 Task: Add Lifted Chardonnay to the cart.
Action: Mouse moved to (948, 319)
Screenshot: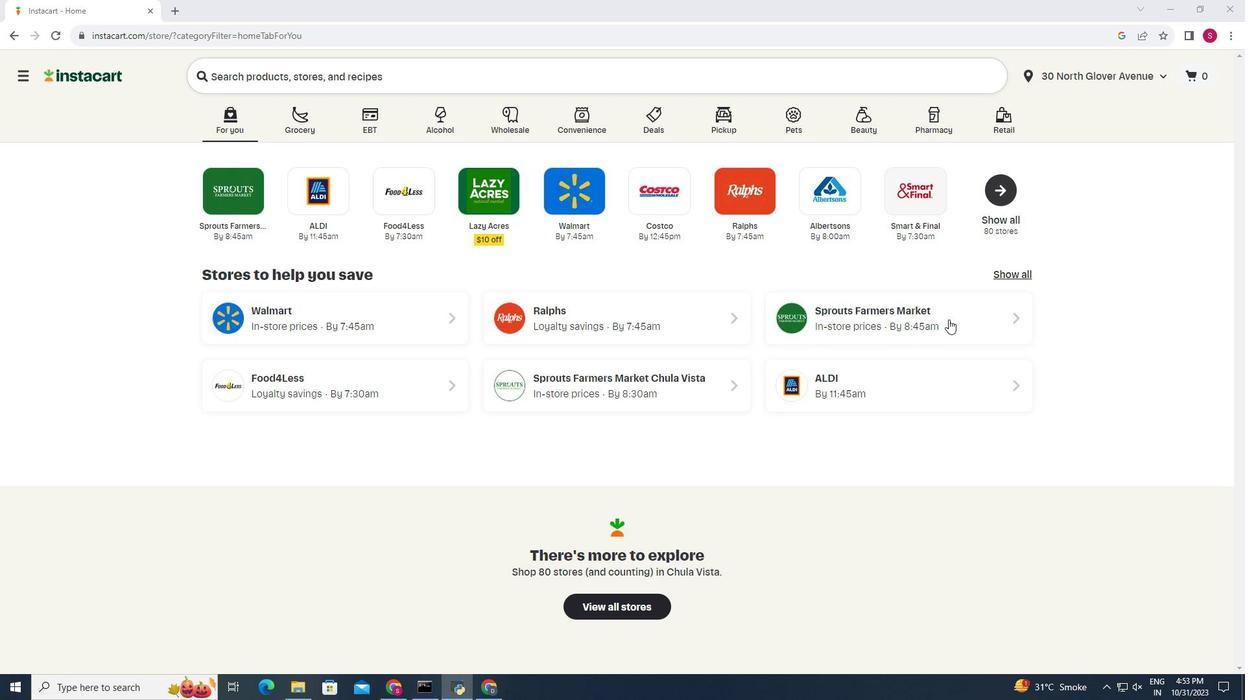 
Action: Mouse pressed left at (948, 319)
Screenshot: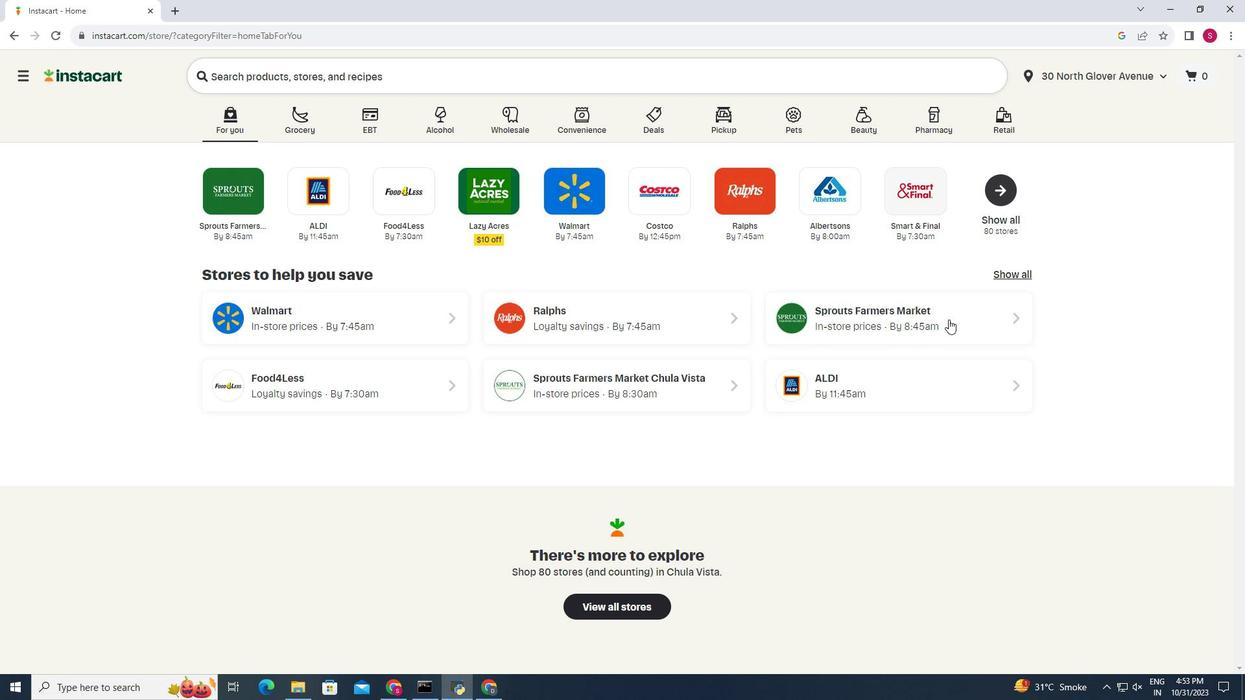 
Action: Mouse moved to (57, 620)
Screenshot: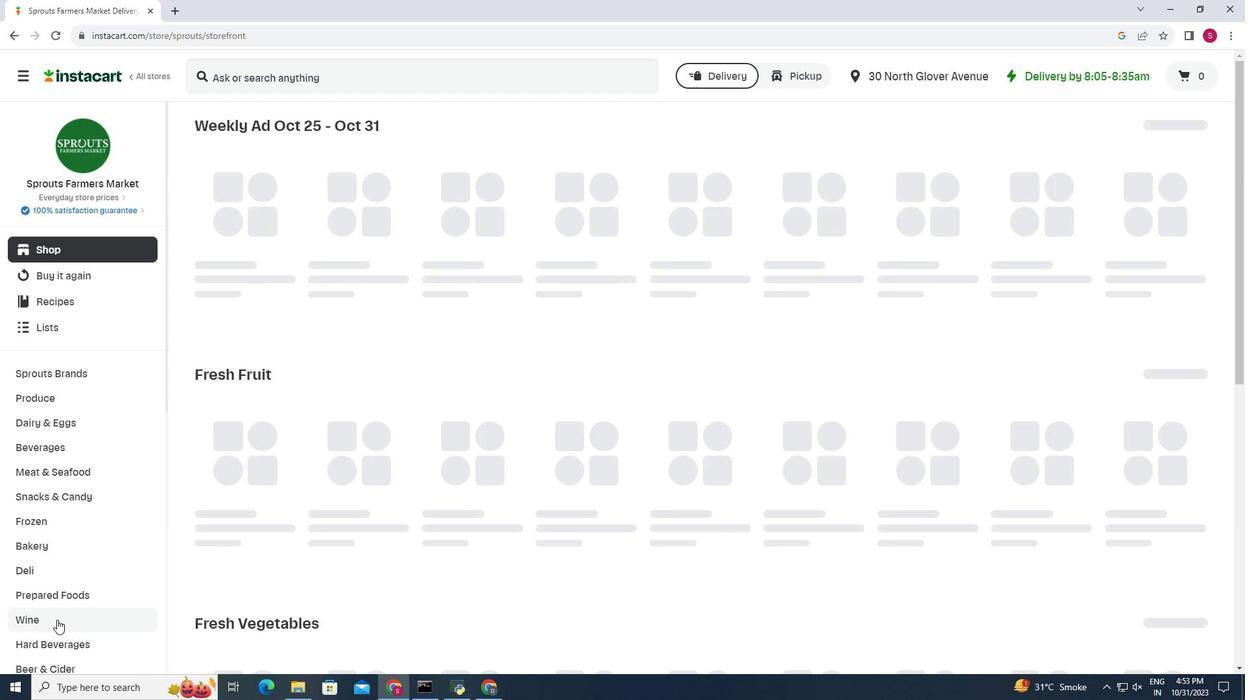 
Action: Mouse pressed left at (57, 620)
Screenshot: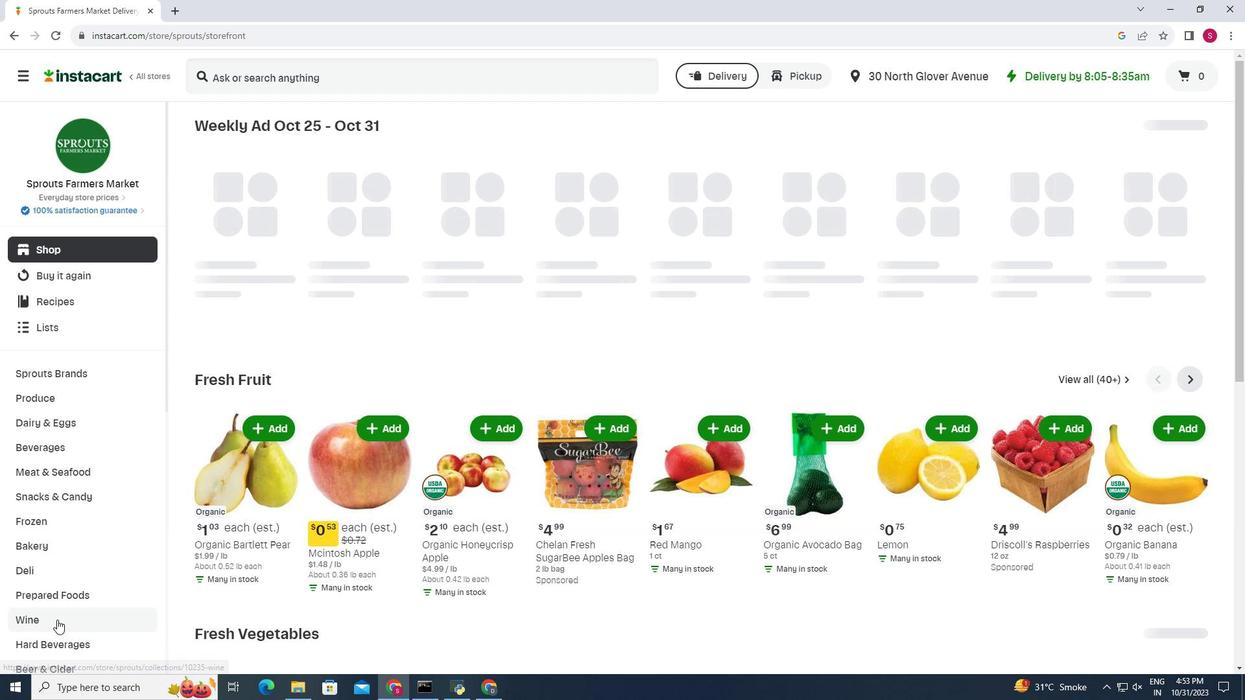
Action: Mouse moved to (348, 160)
Screenshot: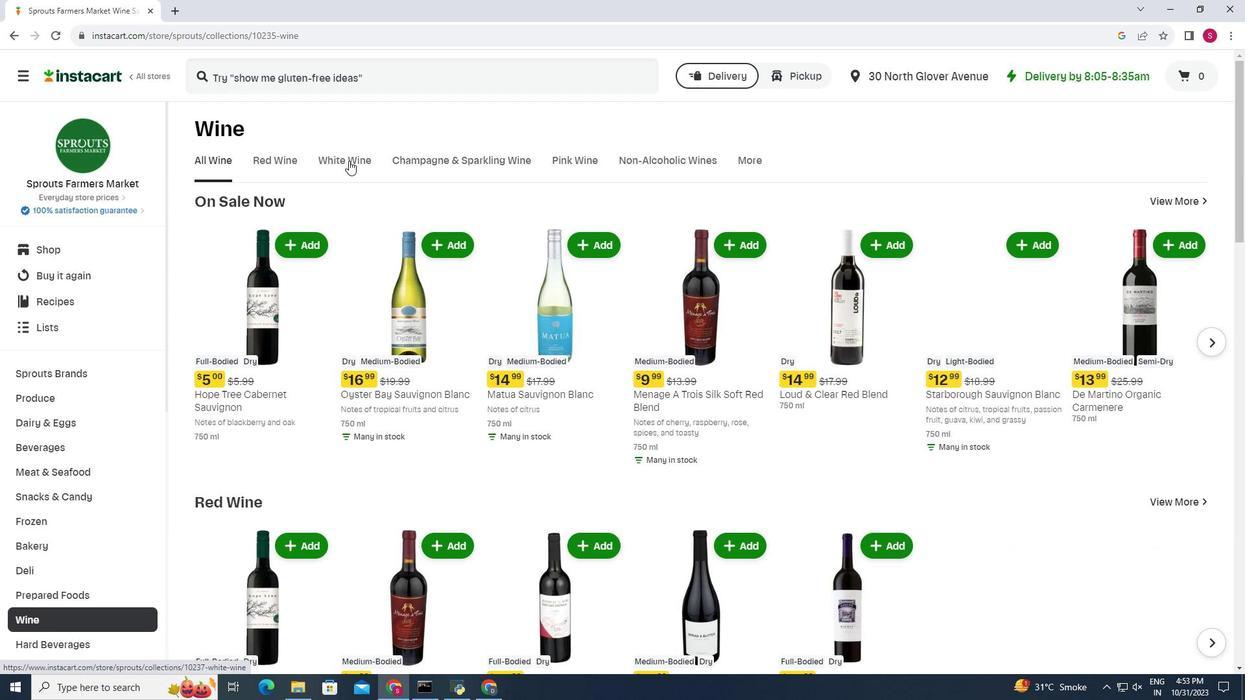 
Action: Mouse pressed left at (348, 160)
Screenshot: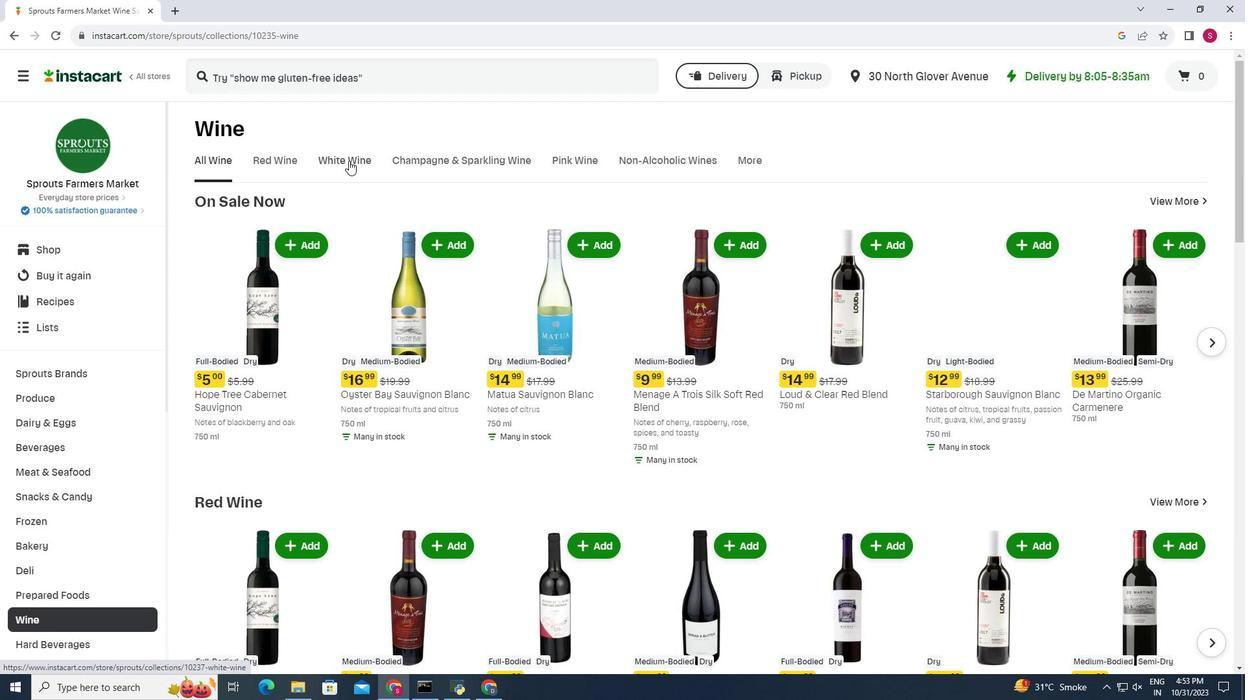 
Action: Mouse moved to (409, 201)
Screenshot: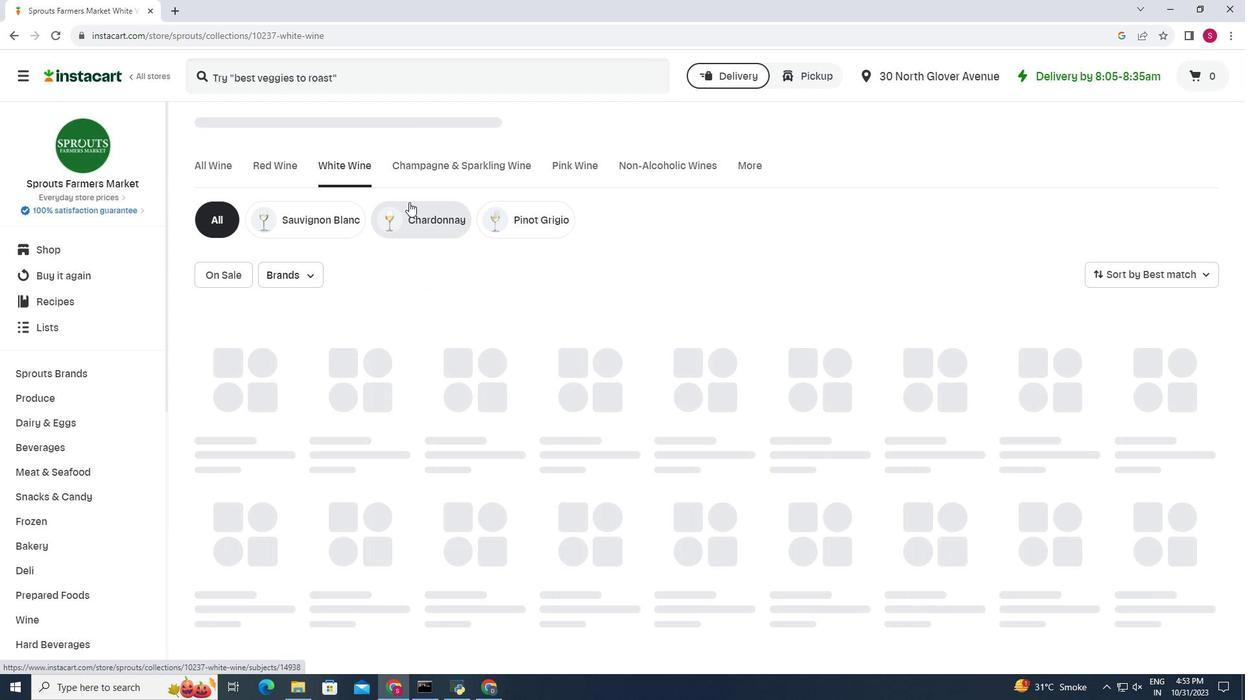 
Action: Mouse pressed left at (409, 201)
Screenshot: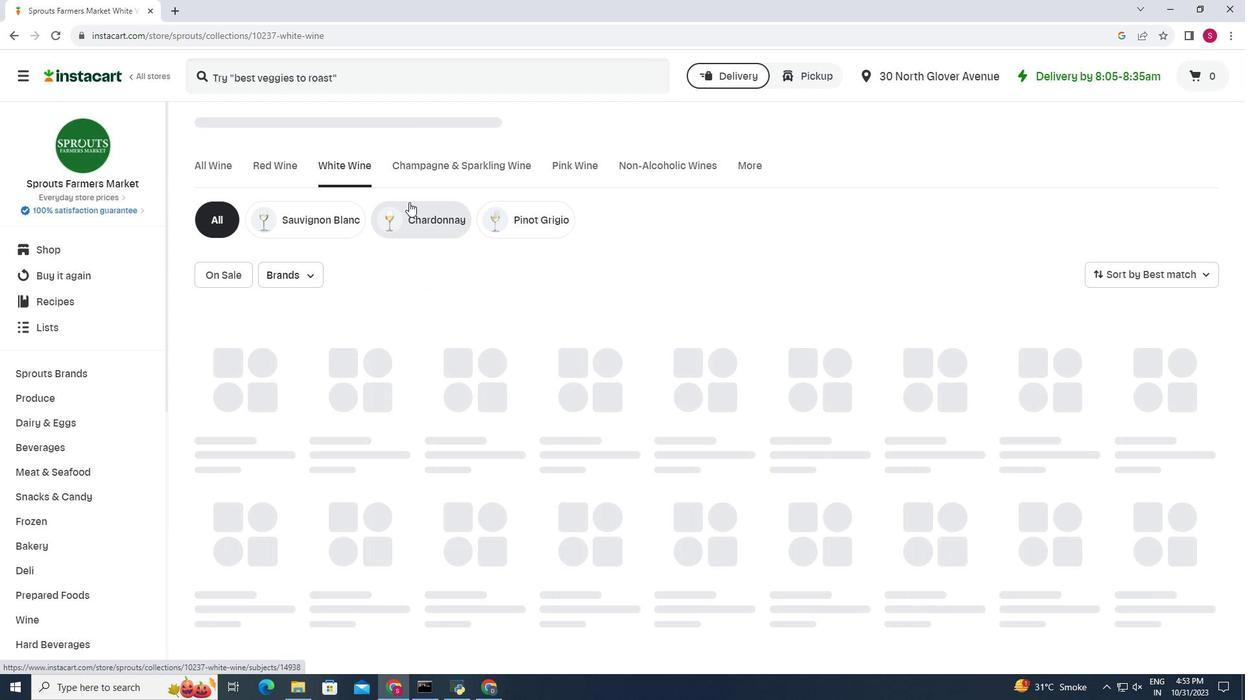 
Action: Mouse moved to (322, 280)
Screenshot: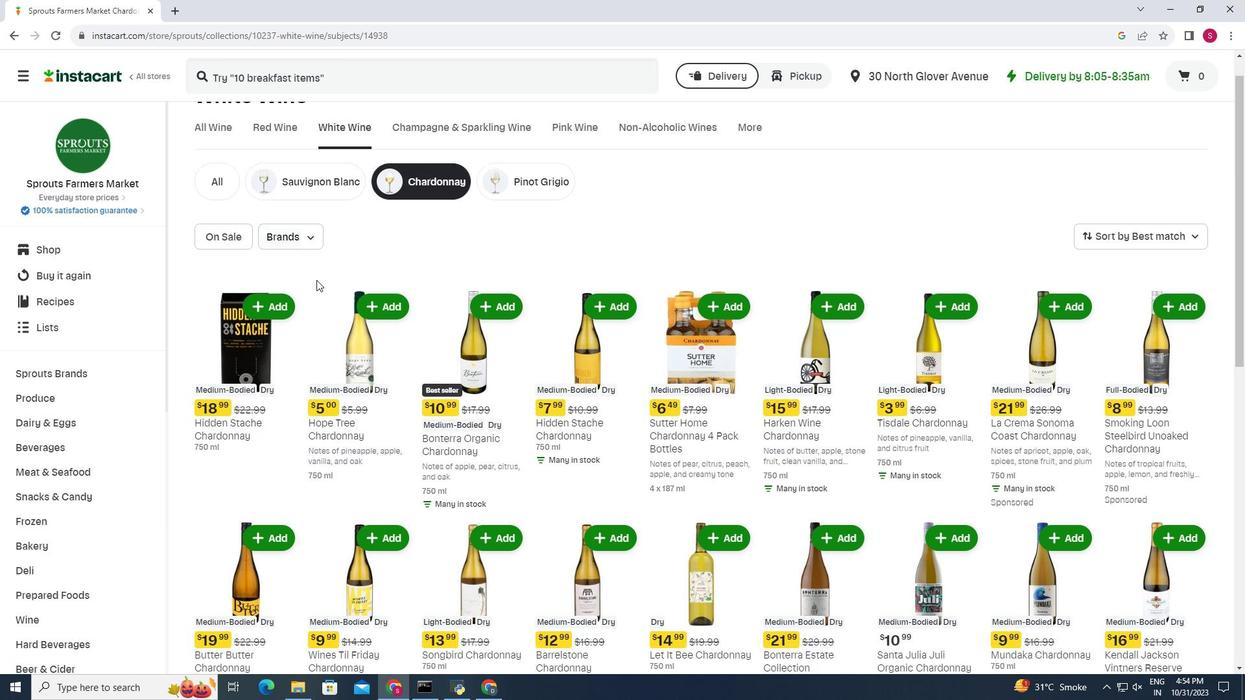 
Action: Mouse scrolled (322, 279) with delta (0, 0)
Screenshot: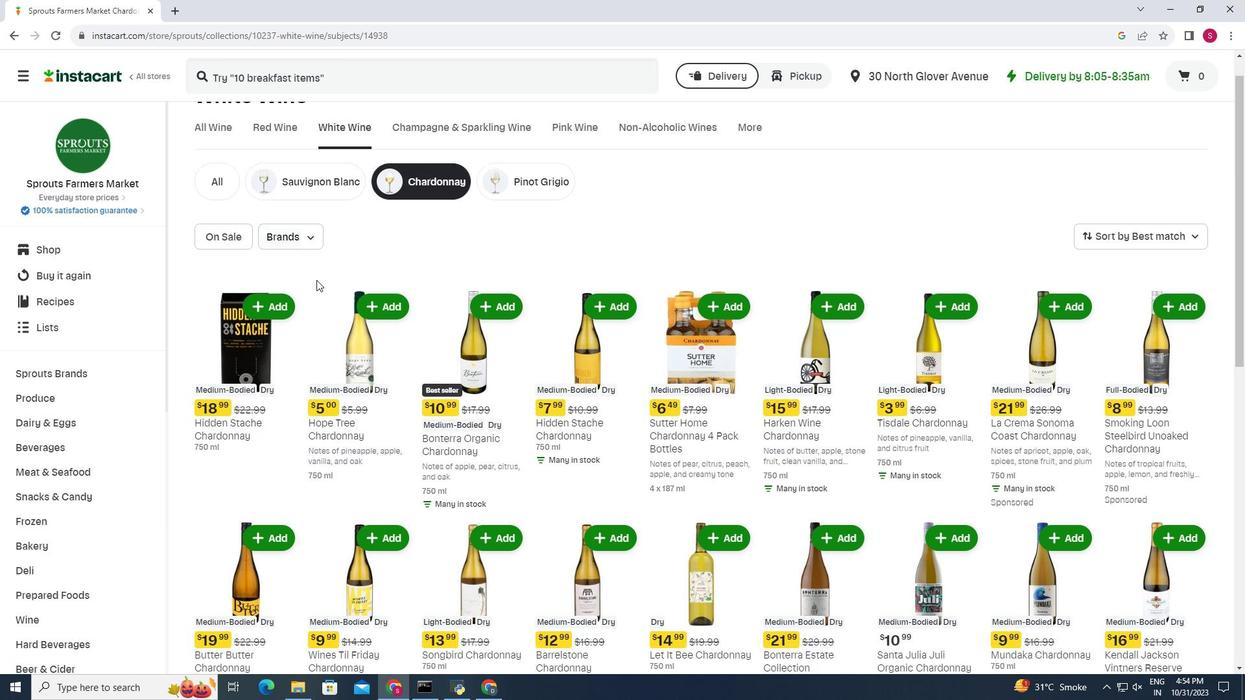 
Action: Mouse moved to (316, 280)
Screenshot: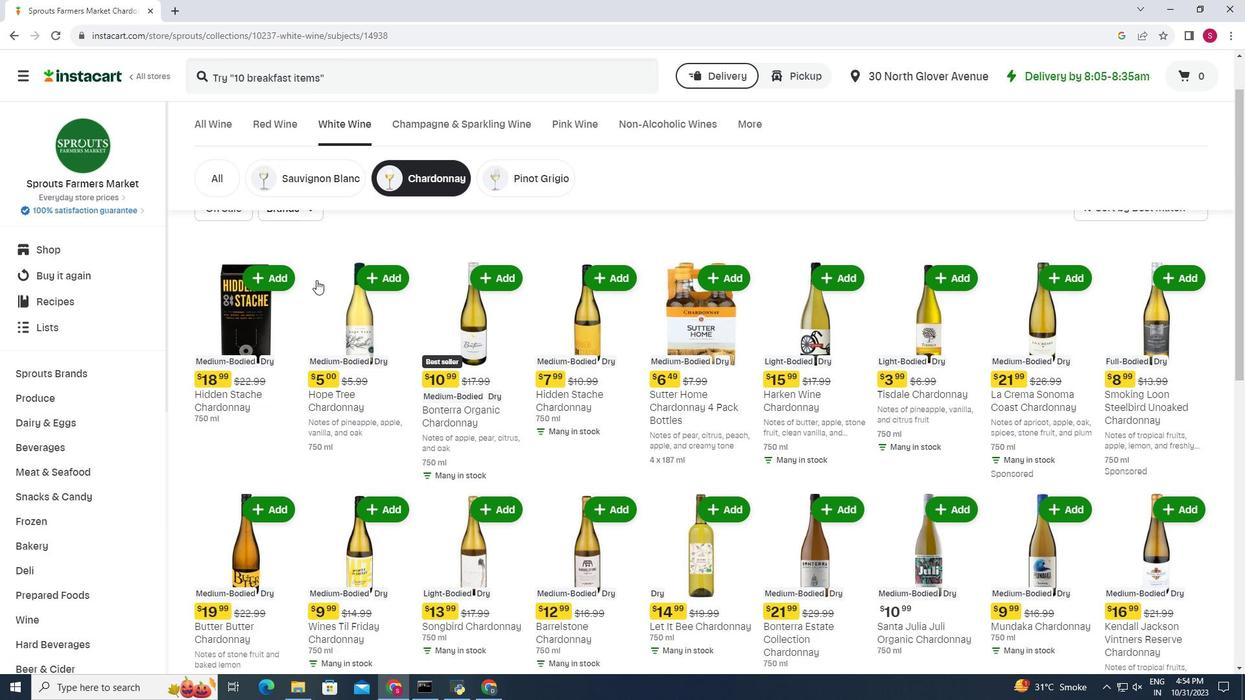 
Action: Mouse scrolled (316, 279) with delta (0, 0)
Screenshot: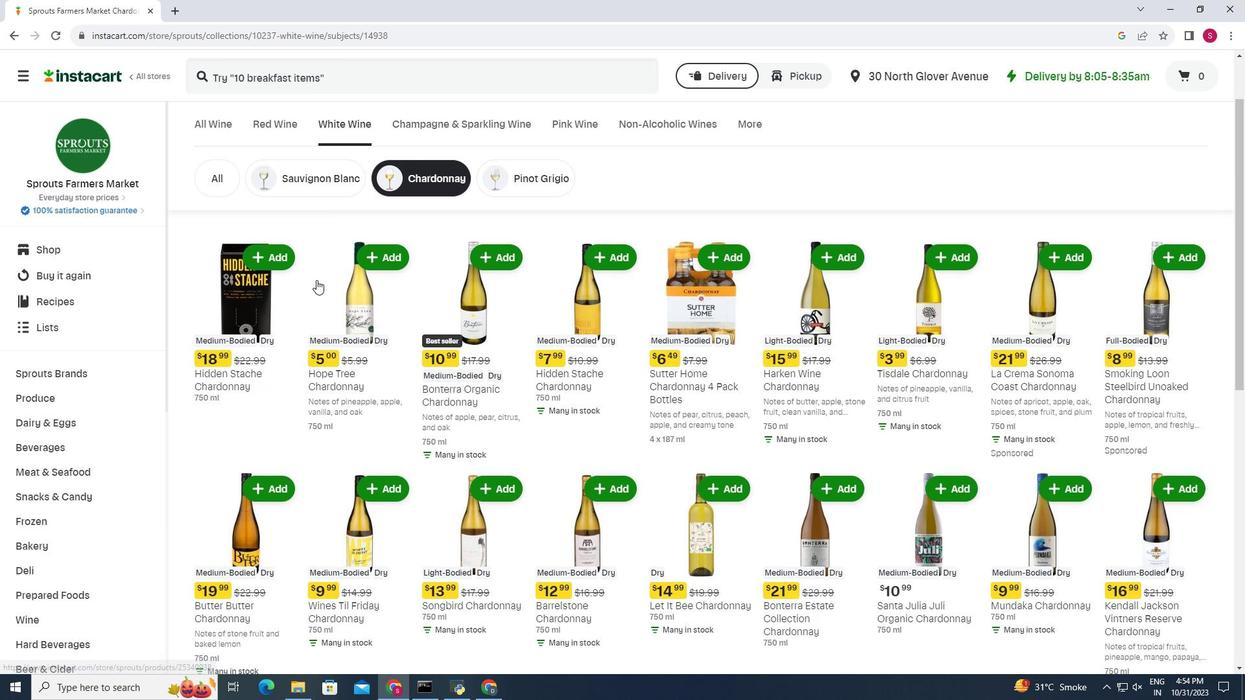 
Action: Mouse moved to (1203, 348)
Screenshot: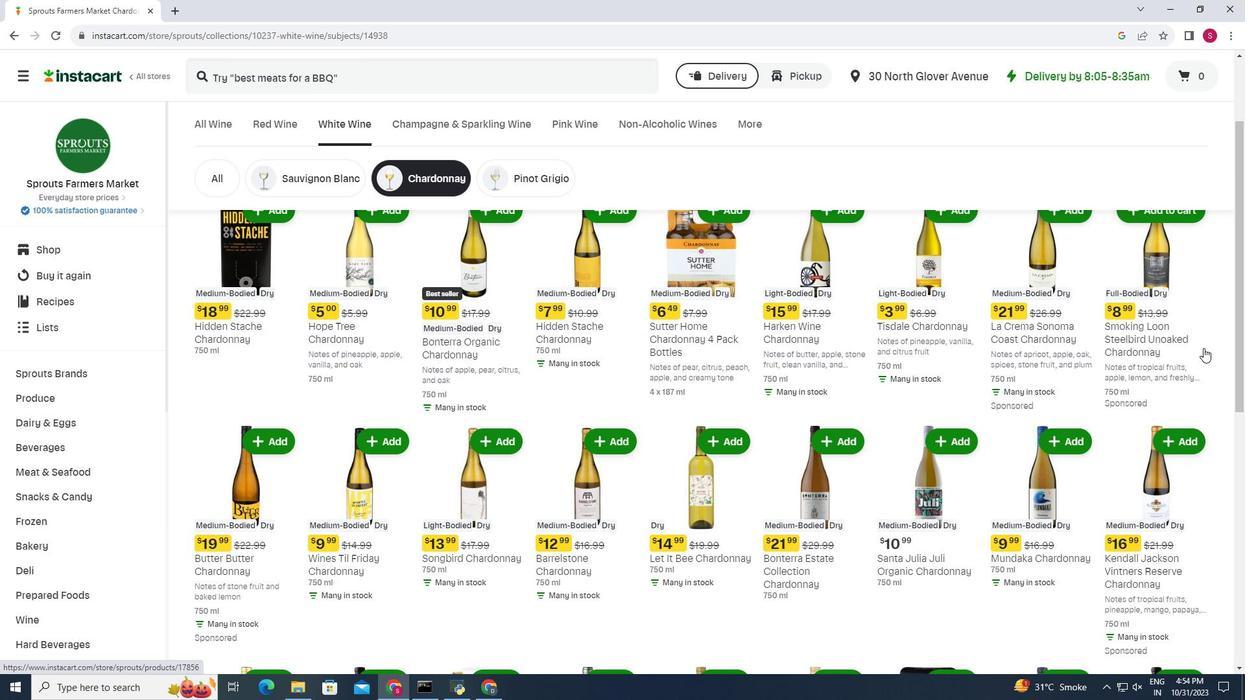 
Action: Mouse scrolled (1203, 347) with delta (0, 0)
Screenshot: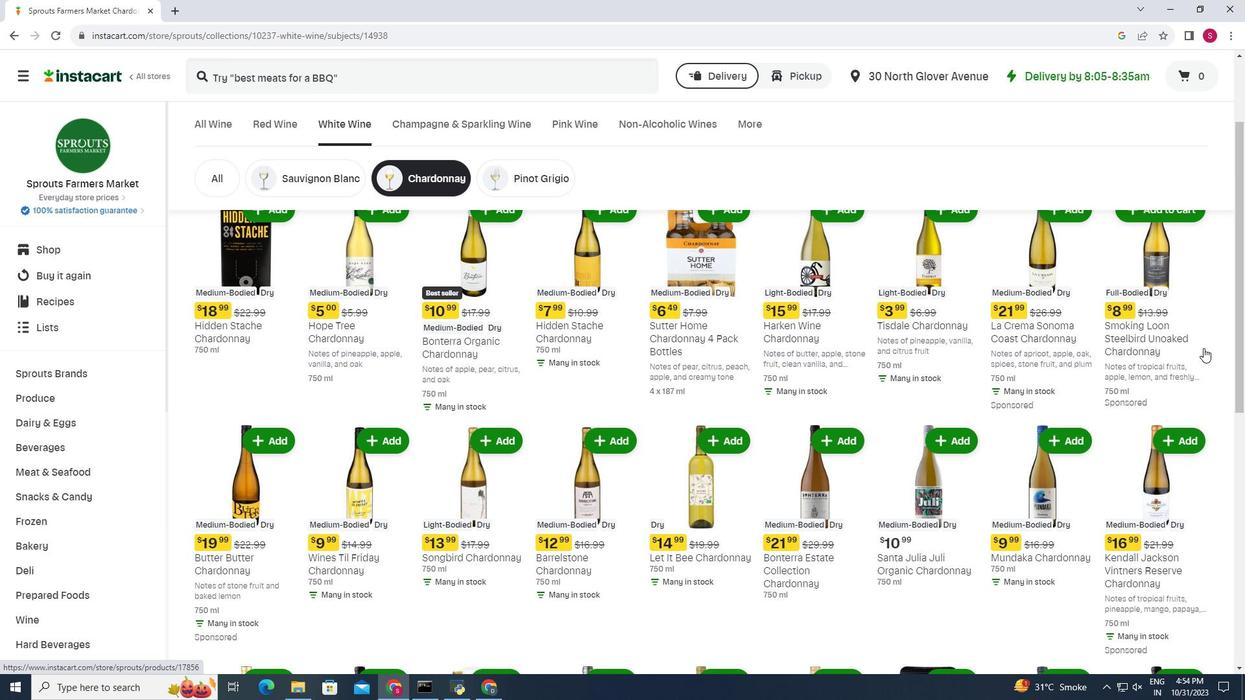 
Action: Mouse scrolled (1203, 347) with delta (0, 0)
Screenshot: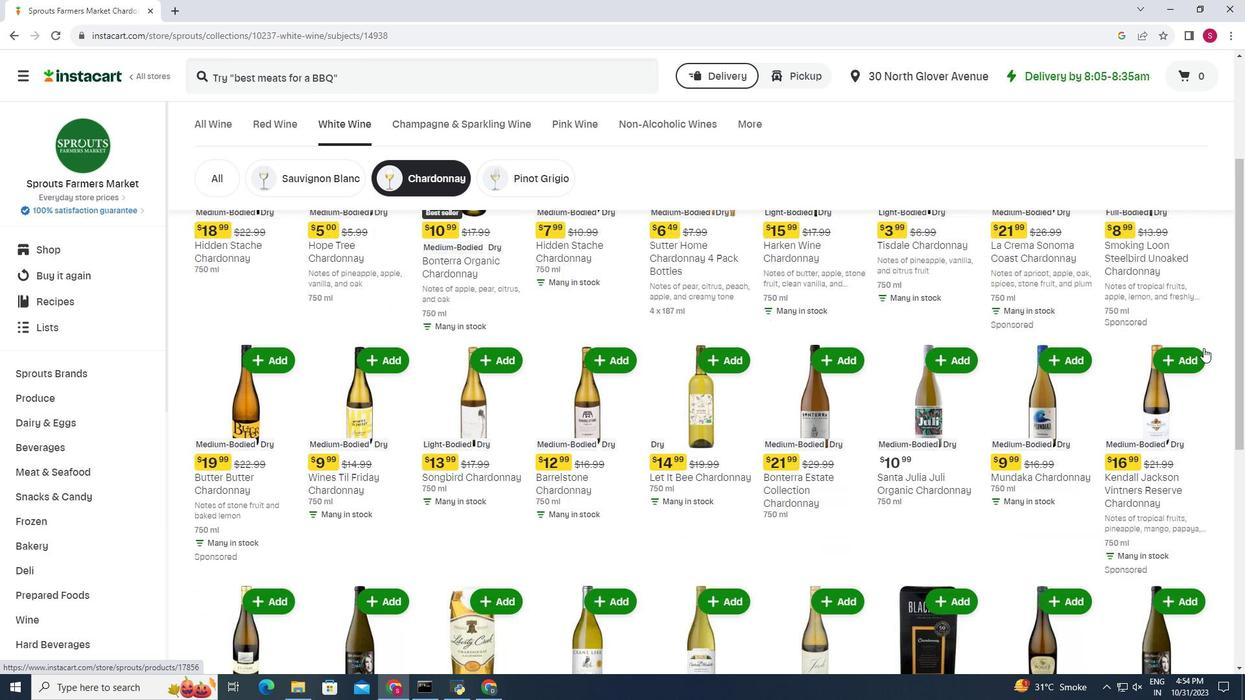 
Action: Mouse moved to (228, 381)
Screenshot: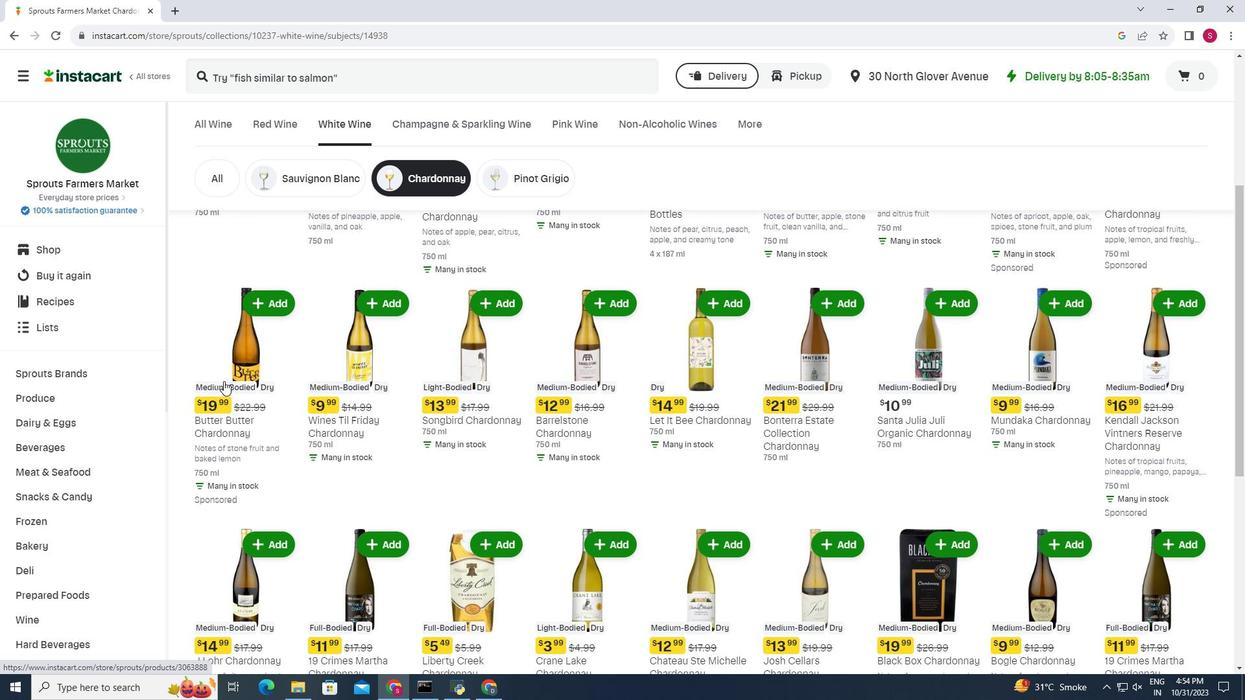 
Action: Mouse scrolled (228, 380) with delta (0, 0)
Screenshot: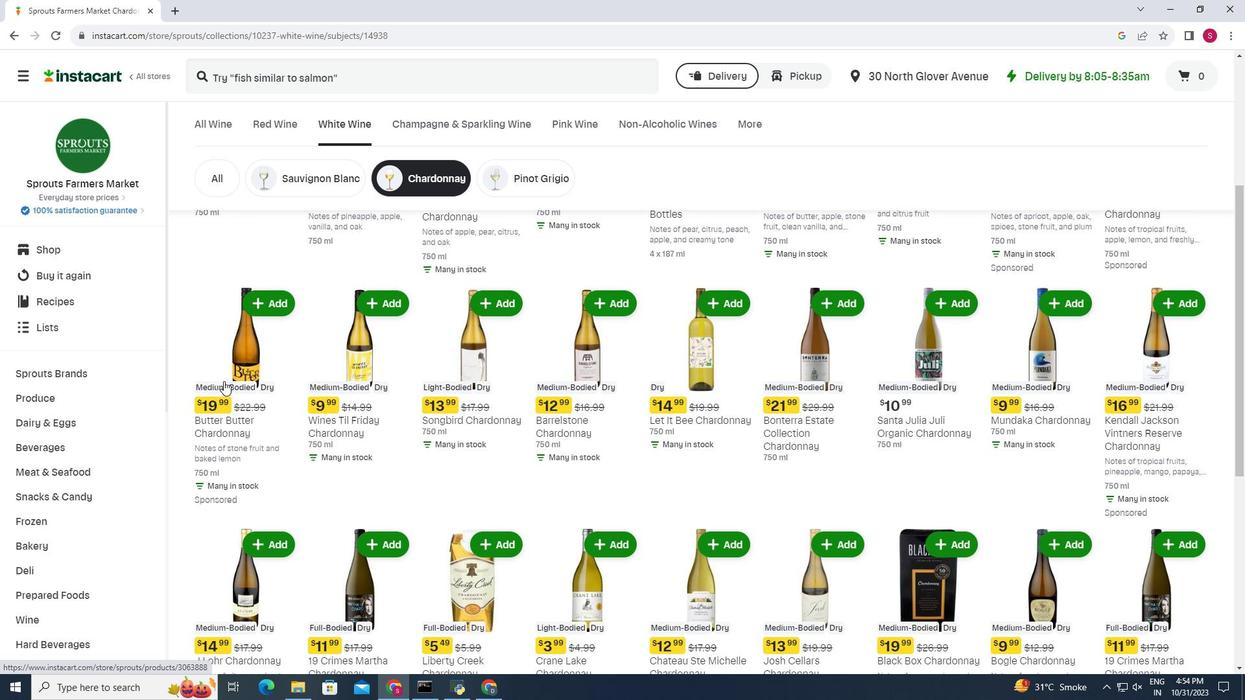 
Action: Mouse moved to (223, 381)
Screenshot: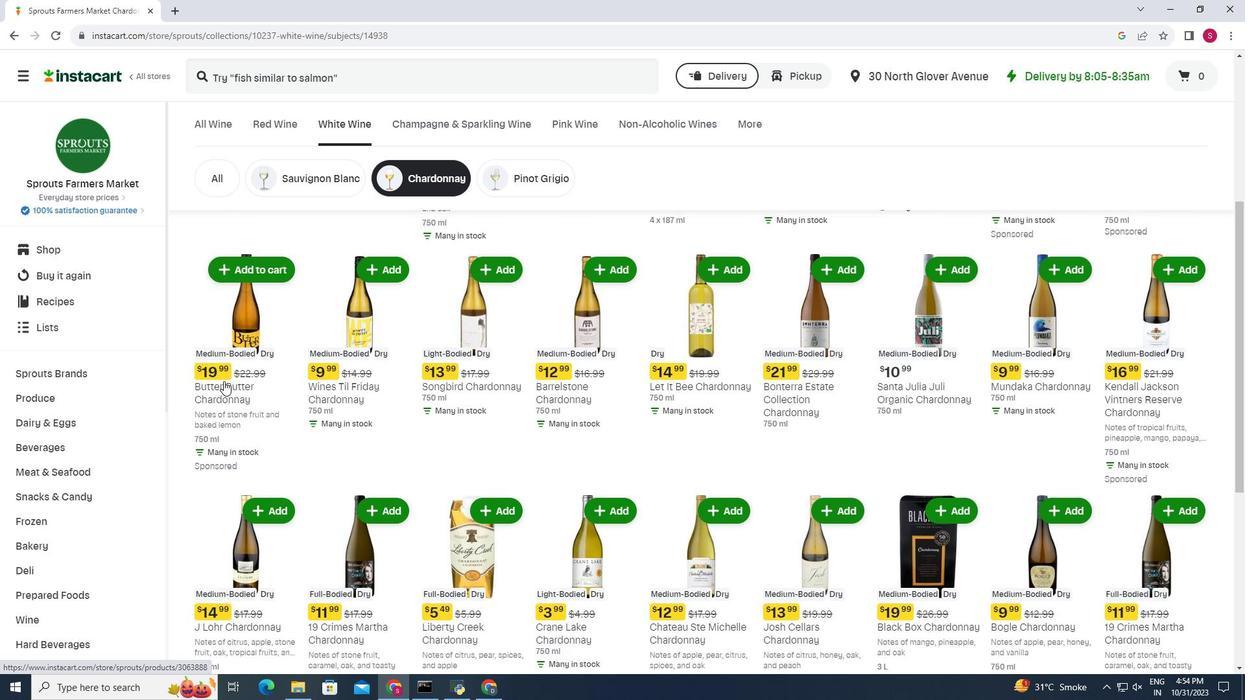 
Action: Mouse scrolled (223, 380) with delta (0, 0)
Screenshot: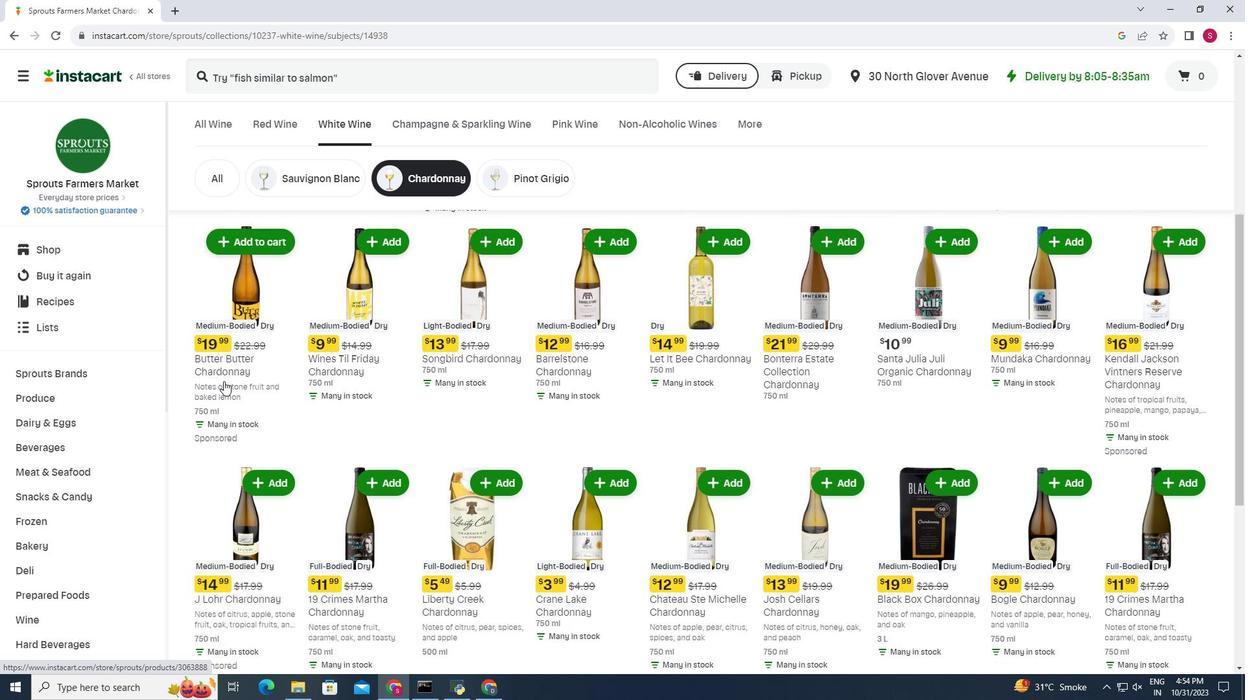 
Action: Mouse scrolled (223, 380) with delta (0, 0)
Screenshot: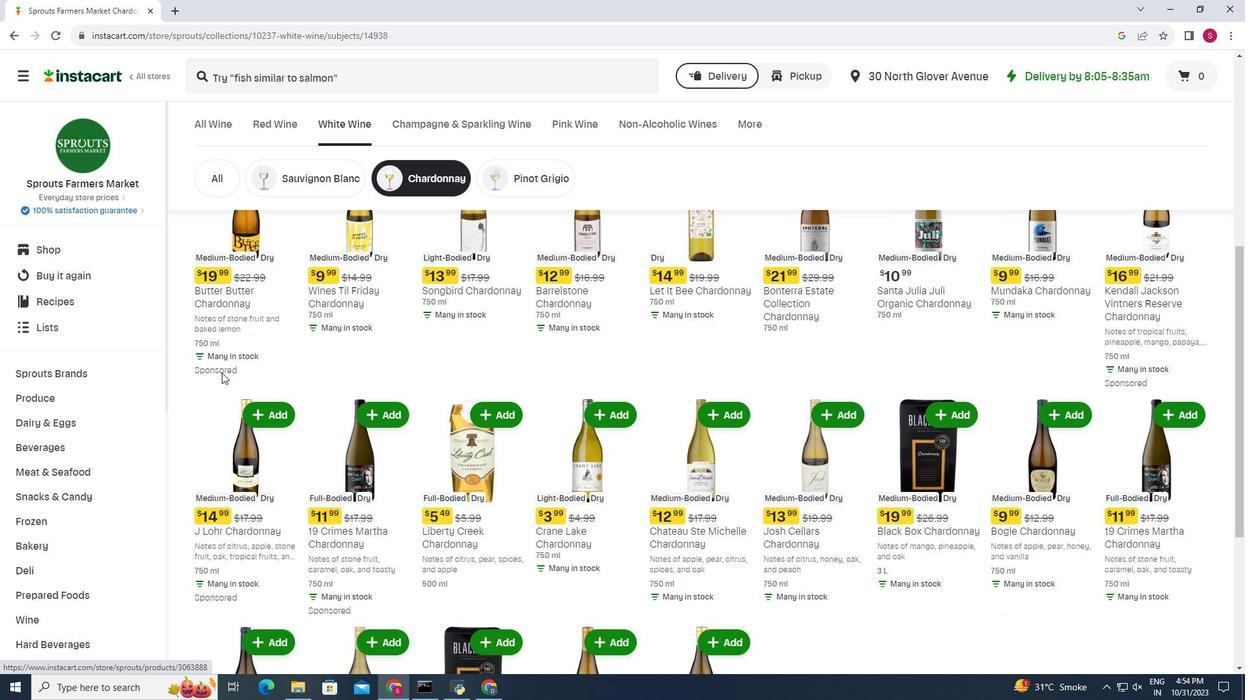 
Action: Mouse moved to (1212, 479)
Screenshot: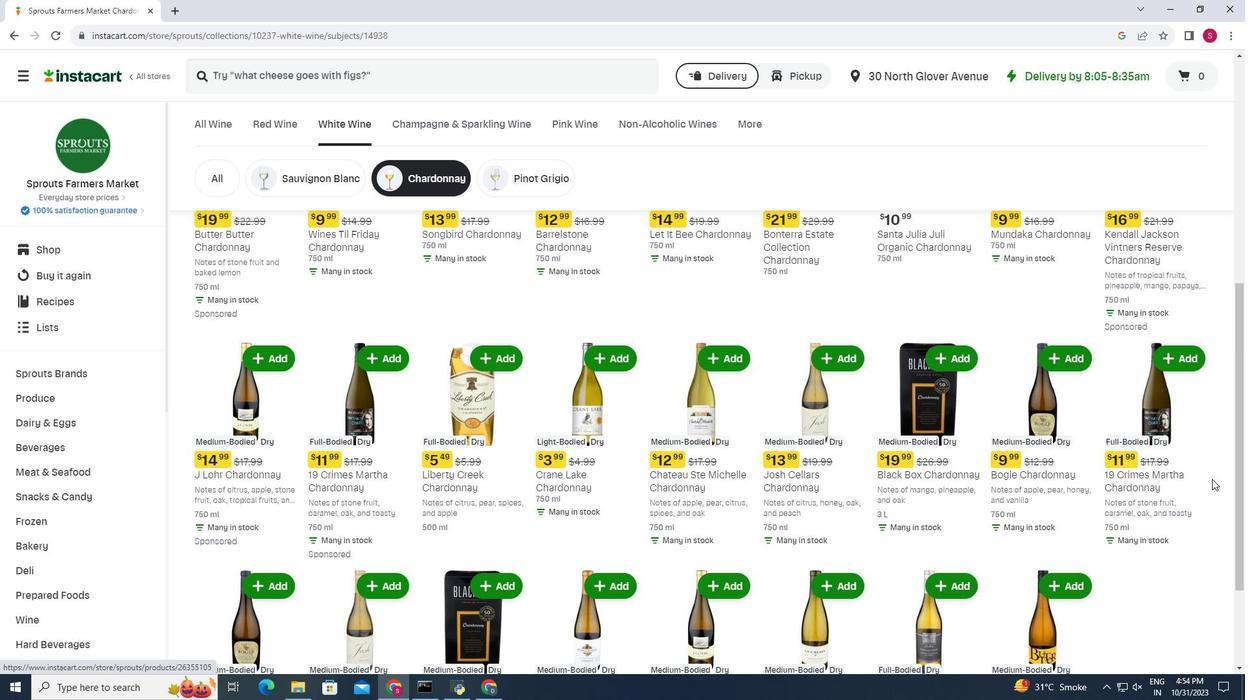 
Action: Mouse scrolled (1212, 478) with delta (0, 0)
Screenshot: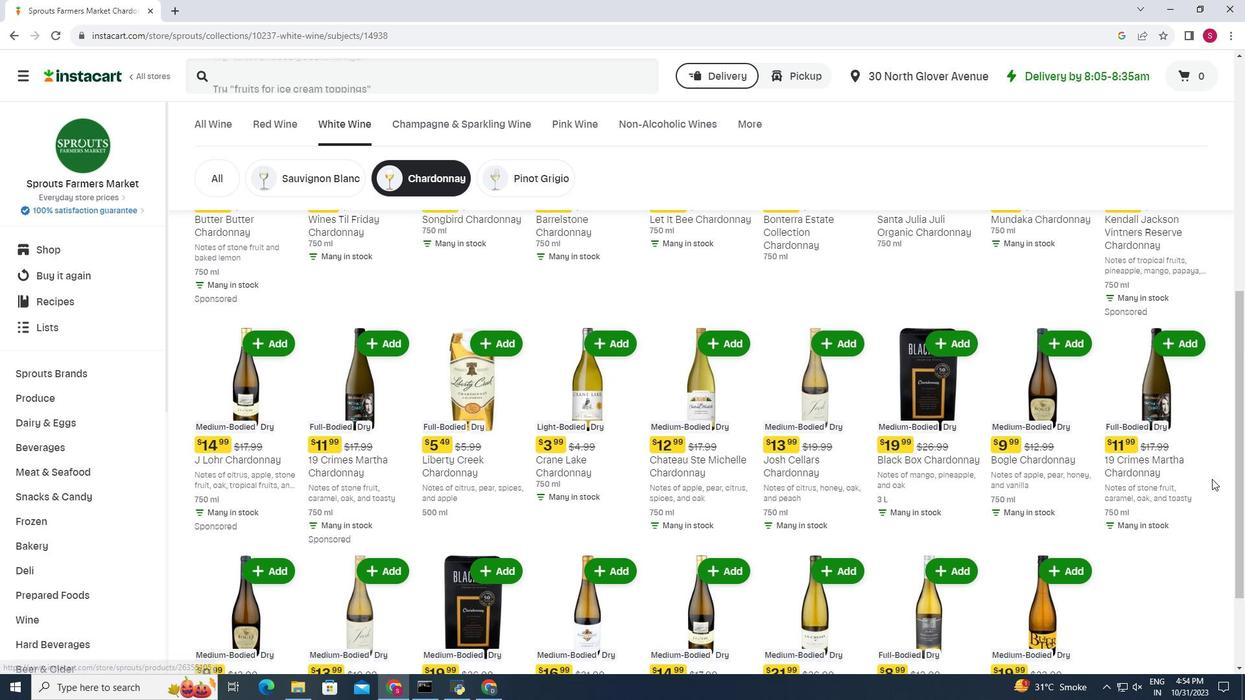 
Action: Mouse scrolled (1212, 478) with delta (0, 0)
Screenshot: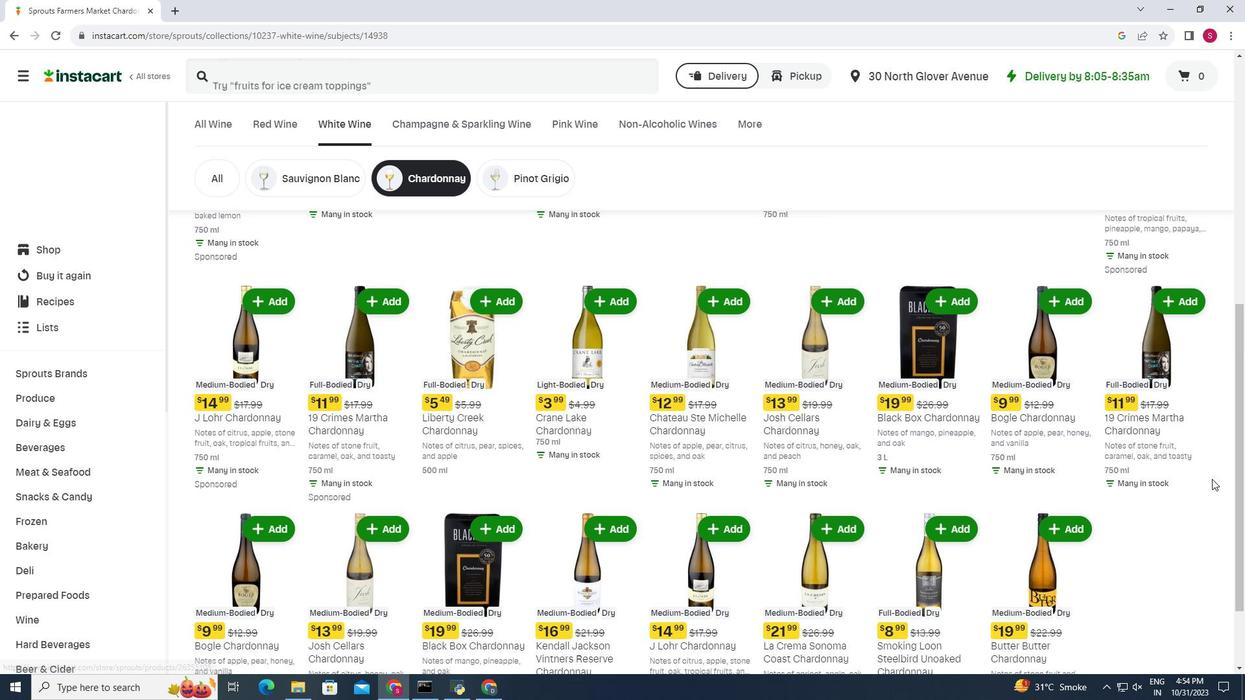 
Action: Mouse scrolled (1212, 478) with delta (0, 0)
Screenshot: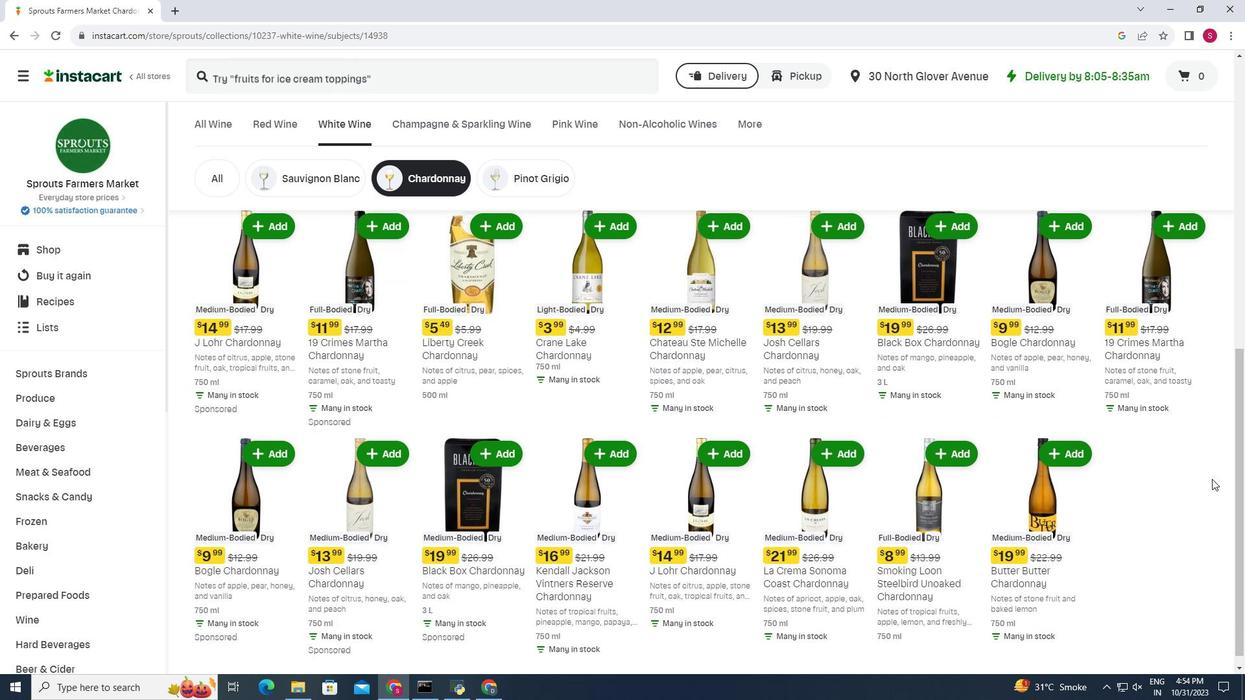 
Action: Mouse moved to (140, 478)
Screenshot: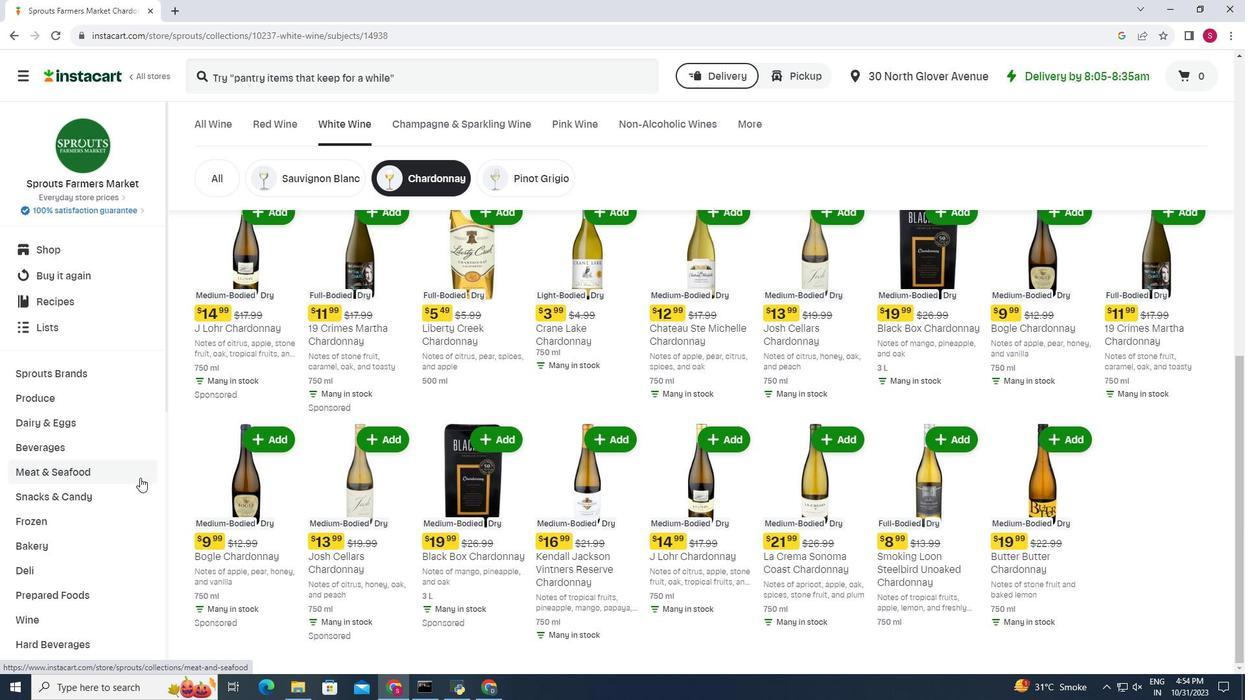
